 Task: Create a dramatic light and shadow effect with high-contrast studio lighting.
Action: Mouse pressed left at (606, 392)
Screenshot: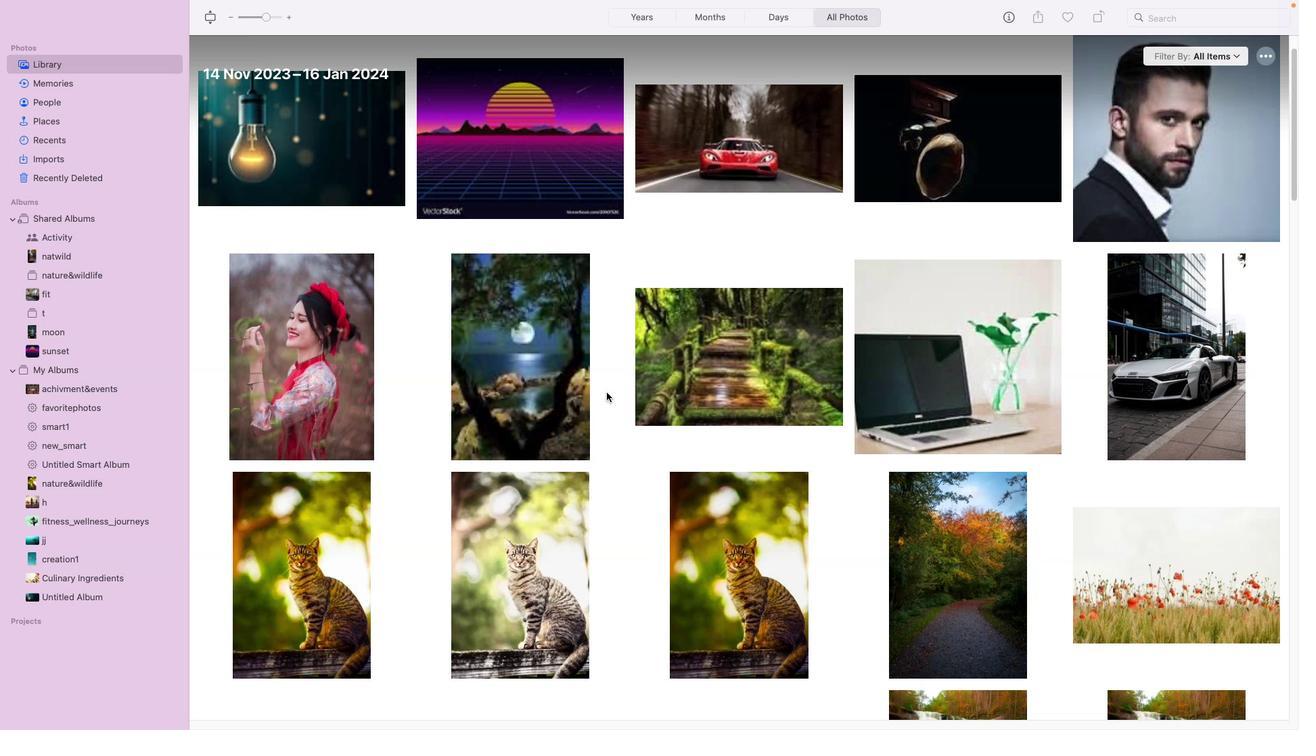 
Action: Mouse moved to (303, 386)
Screenshot: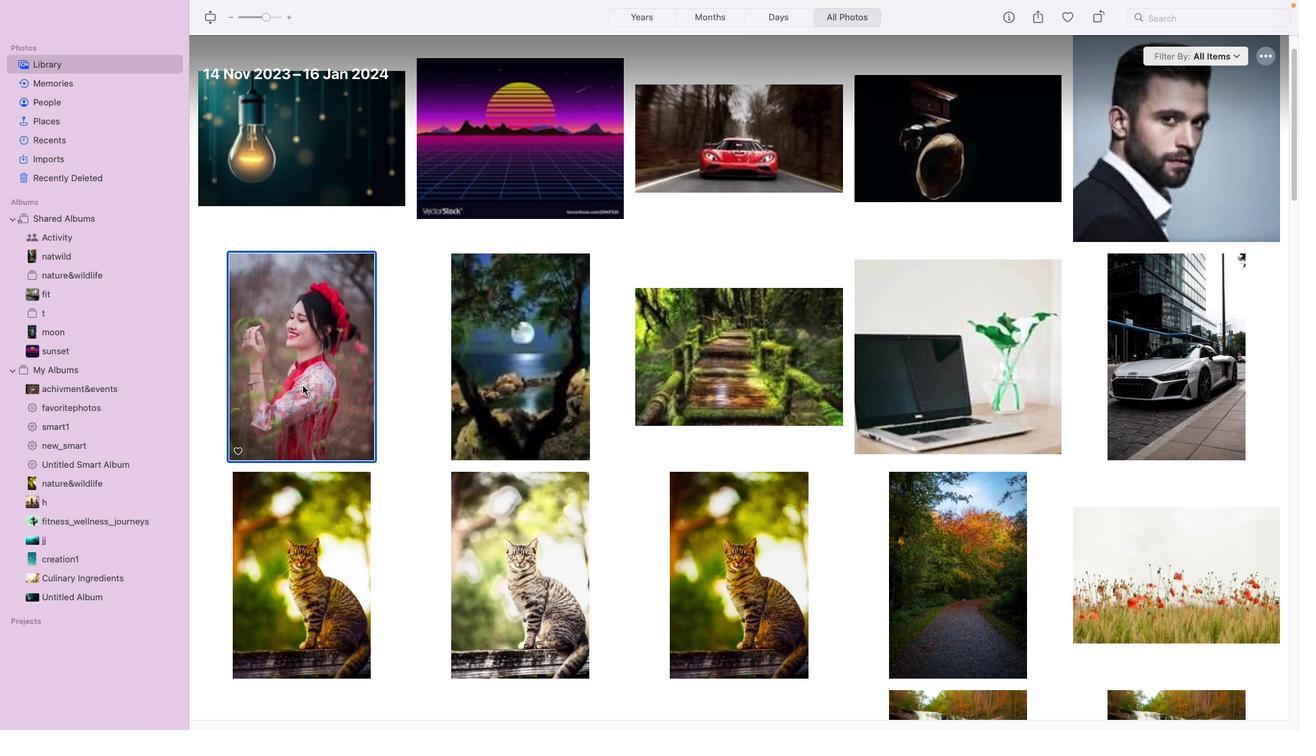 
Action: Mouse pressed left at (303, 386)
Screenshot: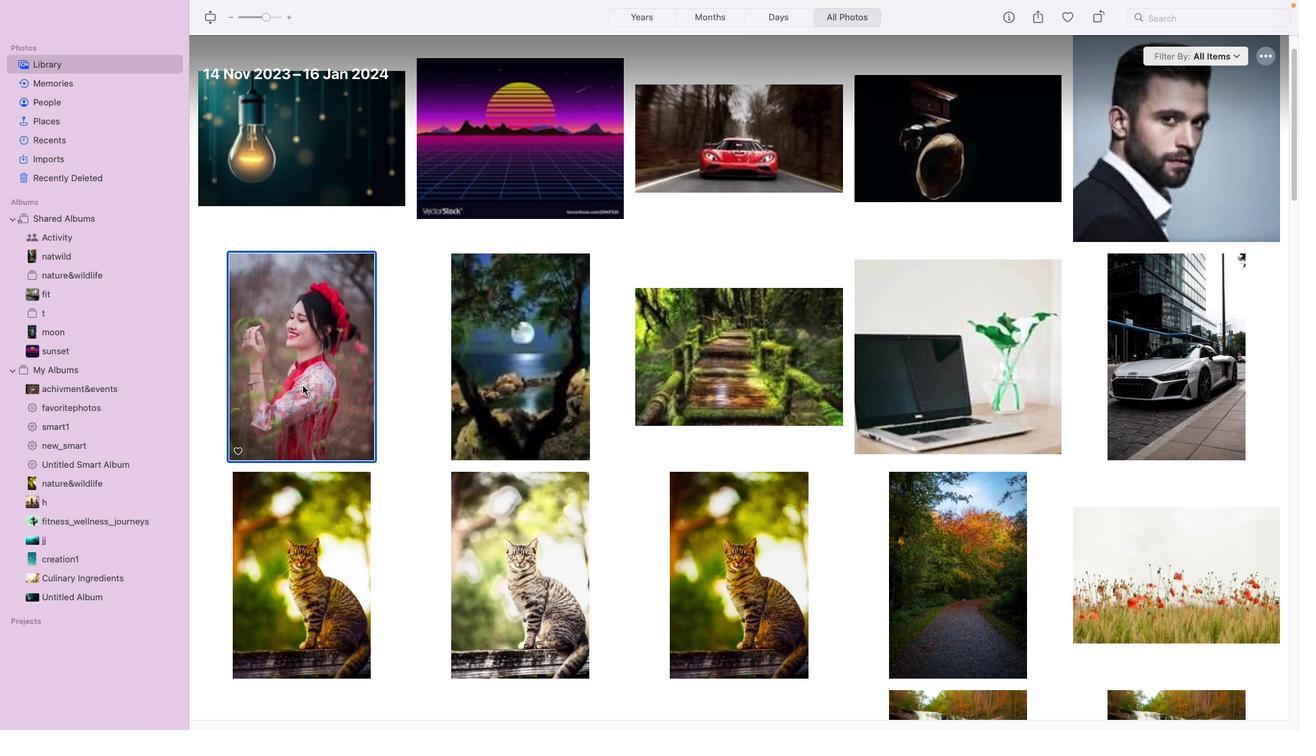 
Action: Mouse pressed left at (303, 386)
Screenshot: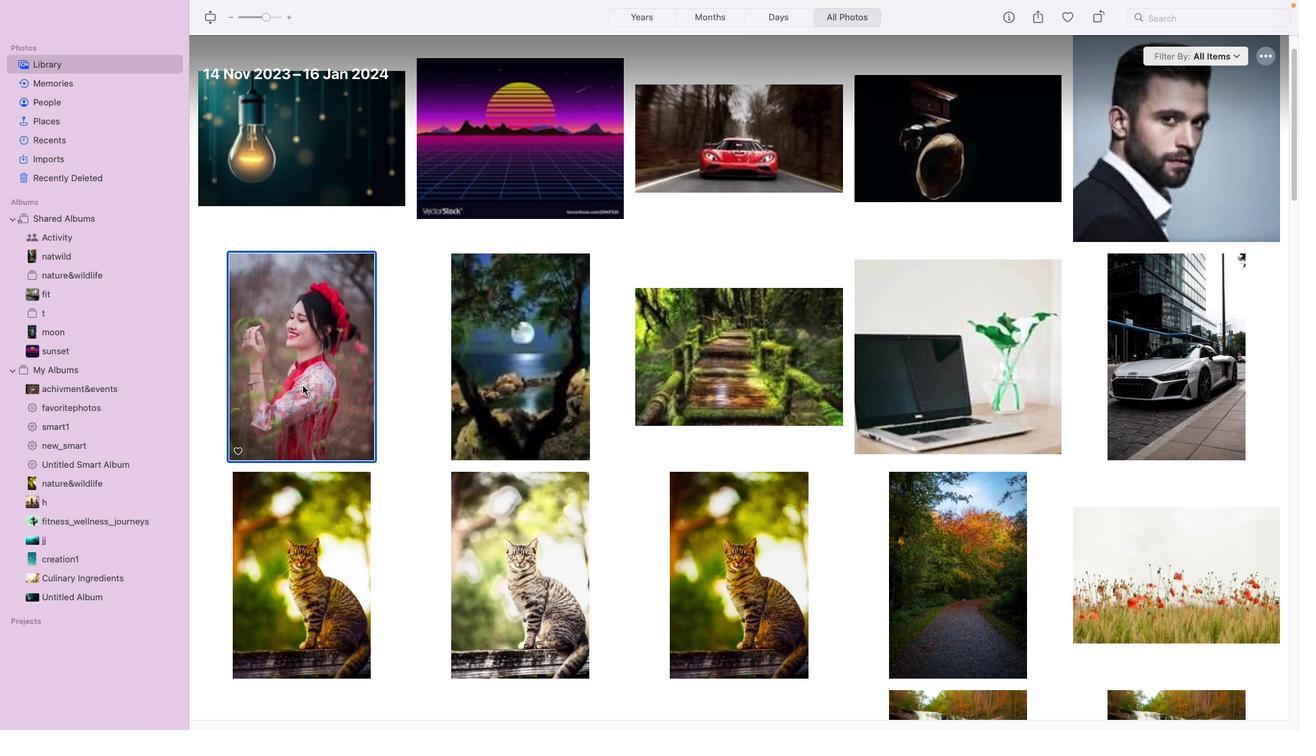 
Action: Mouse pressed left at (303, 386)
Screenshot: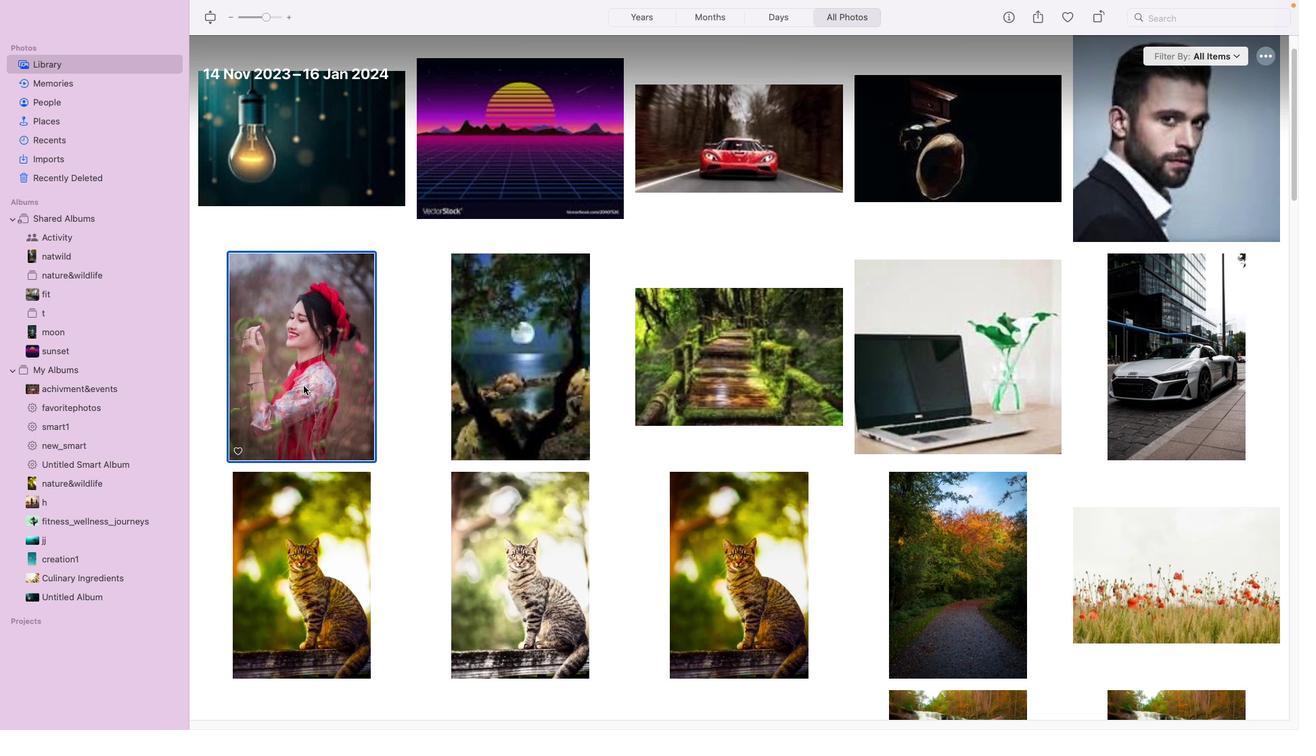 
Action: Mouse moved to (1278, 30)
Screenshot: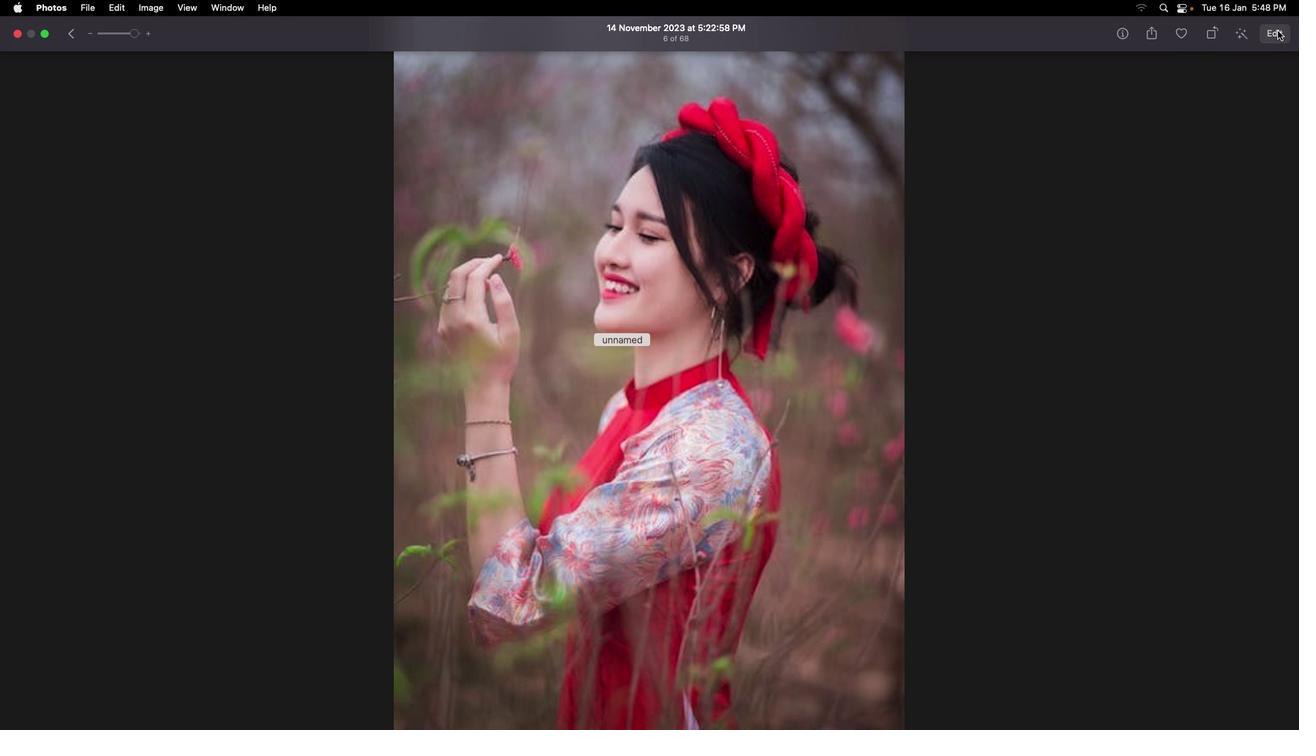 
Action: Mouse pressed left at (1278, 30)
Screenshot: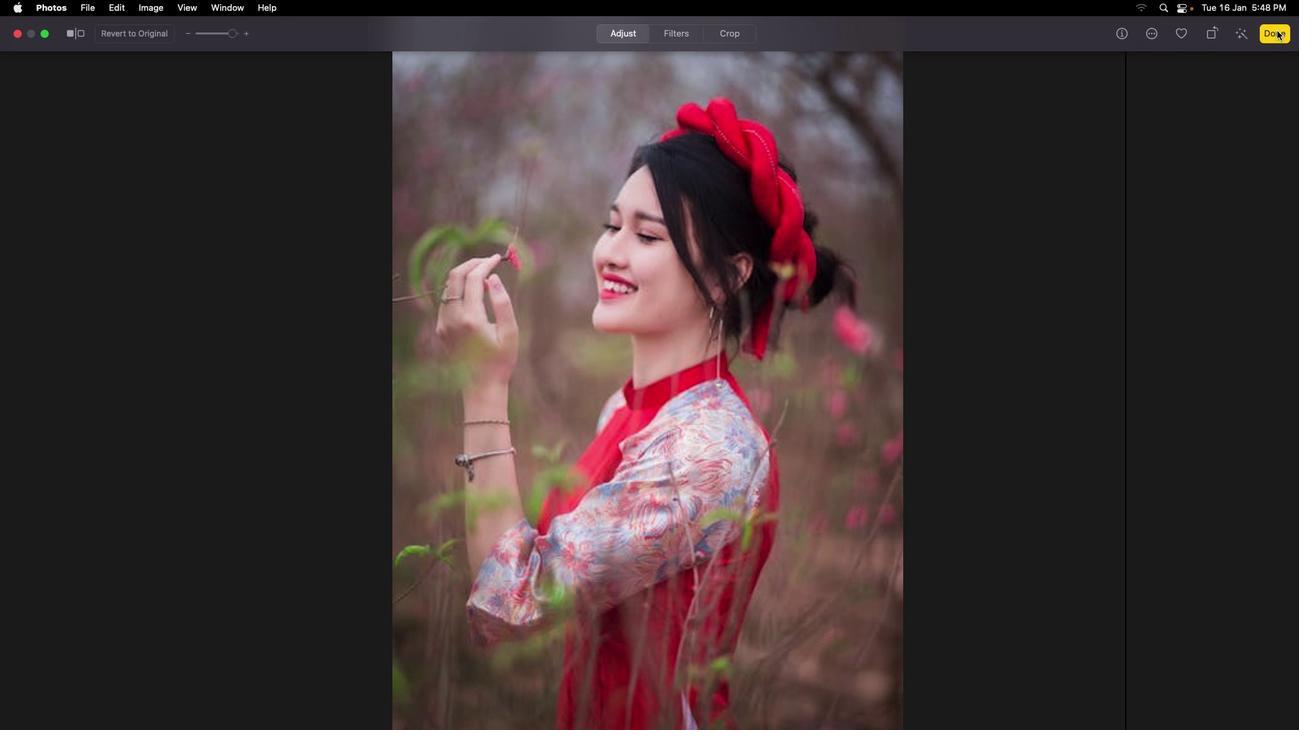 
Action: Mouse moved to (1205, 167)
Screenshot: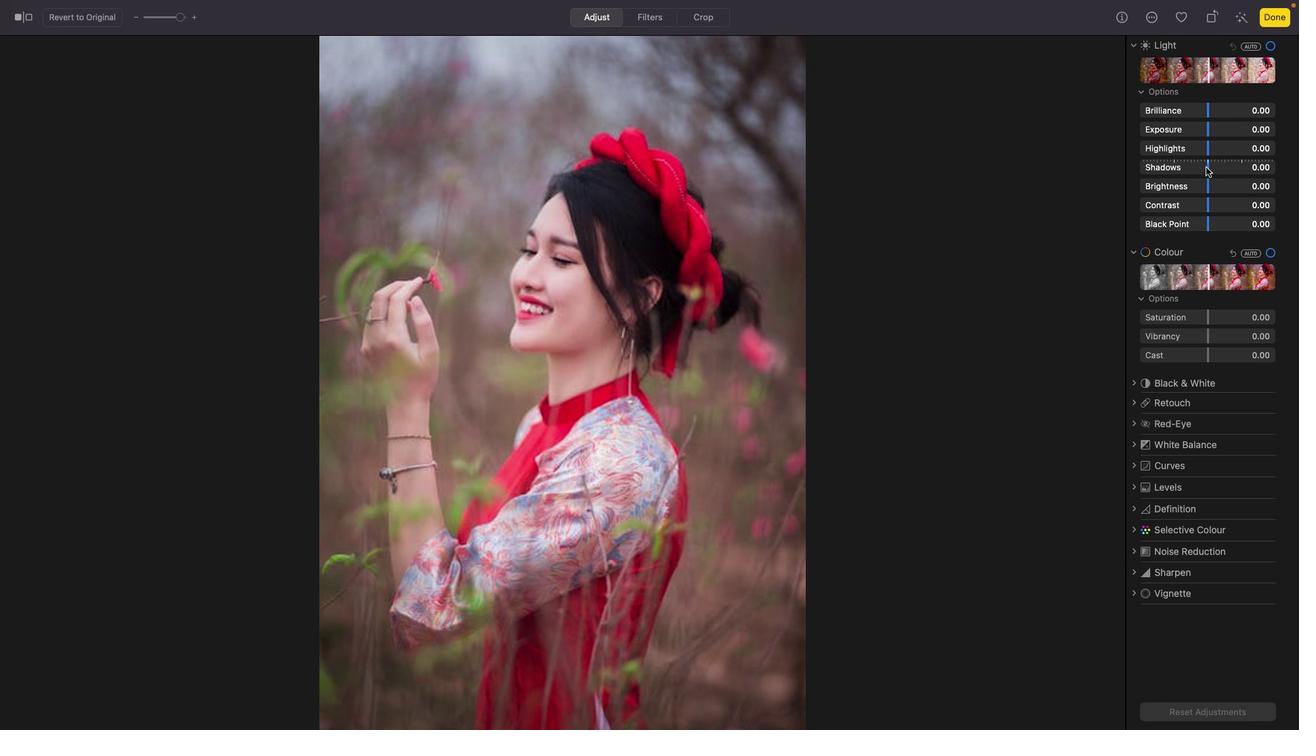 
Action: Mouse pressed left at (1205, 167)
Screenshot: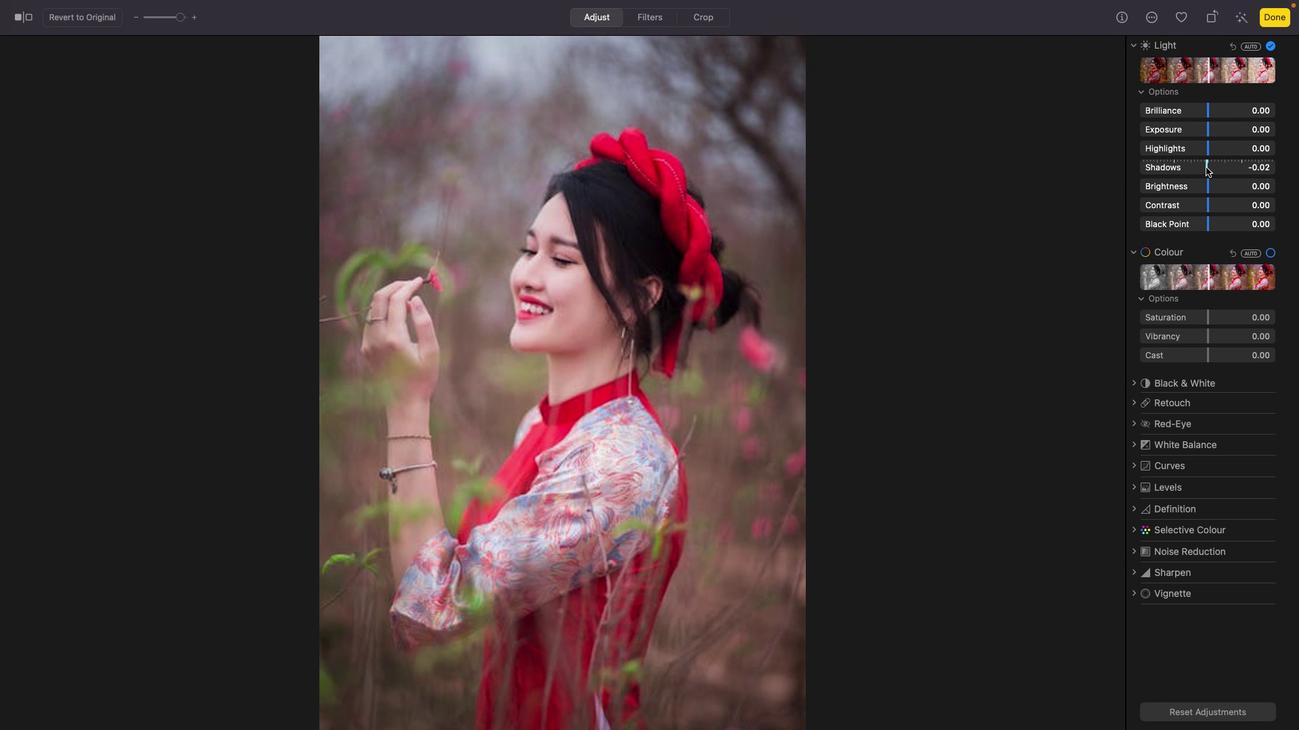 
Action: Mouse moved to (1212, 71)
Screenshot: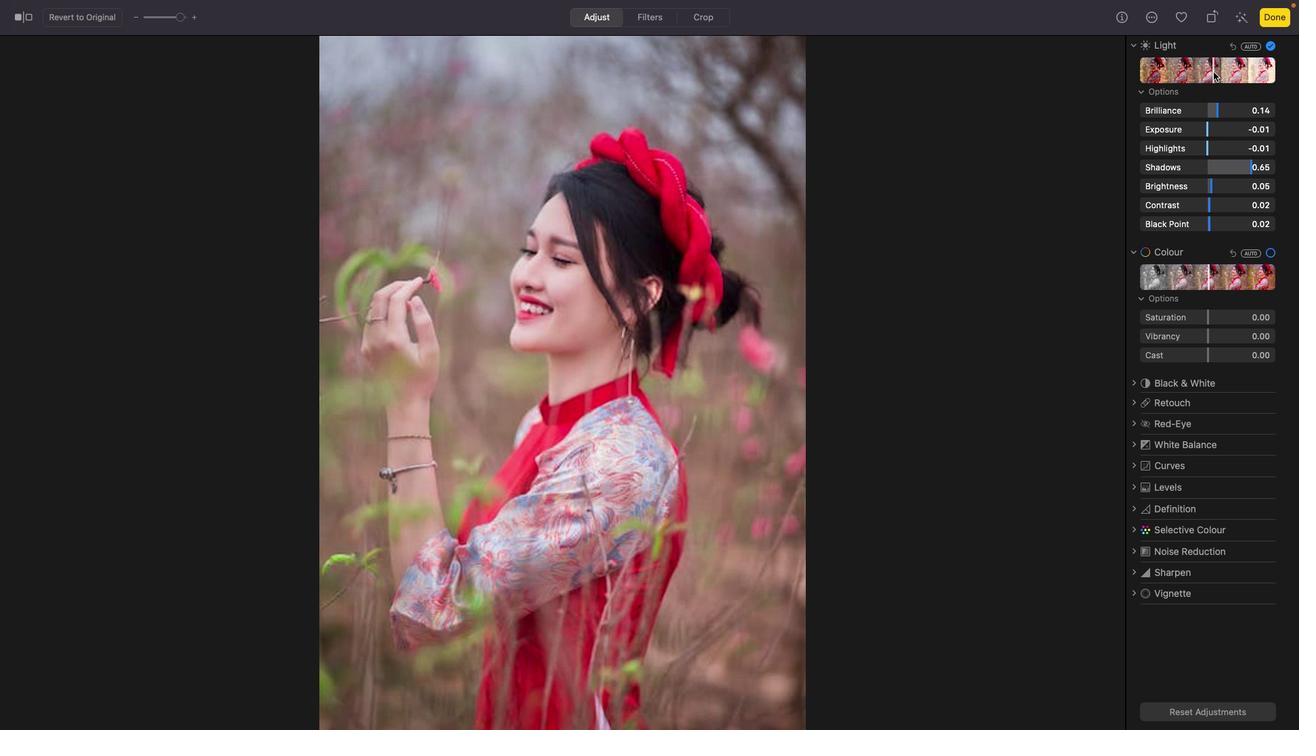 
Action: Mouse pressed left at (1212, 71)
Screenshot: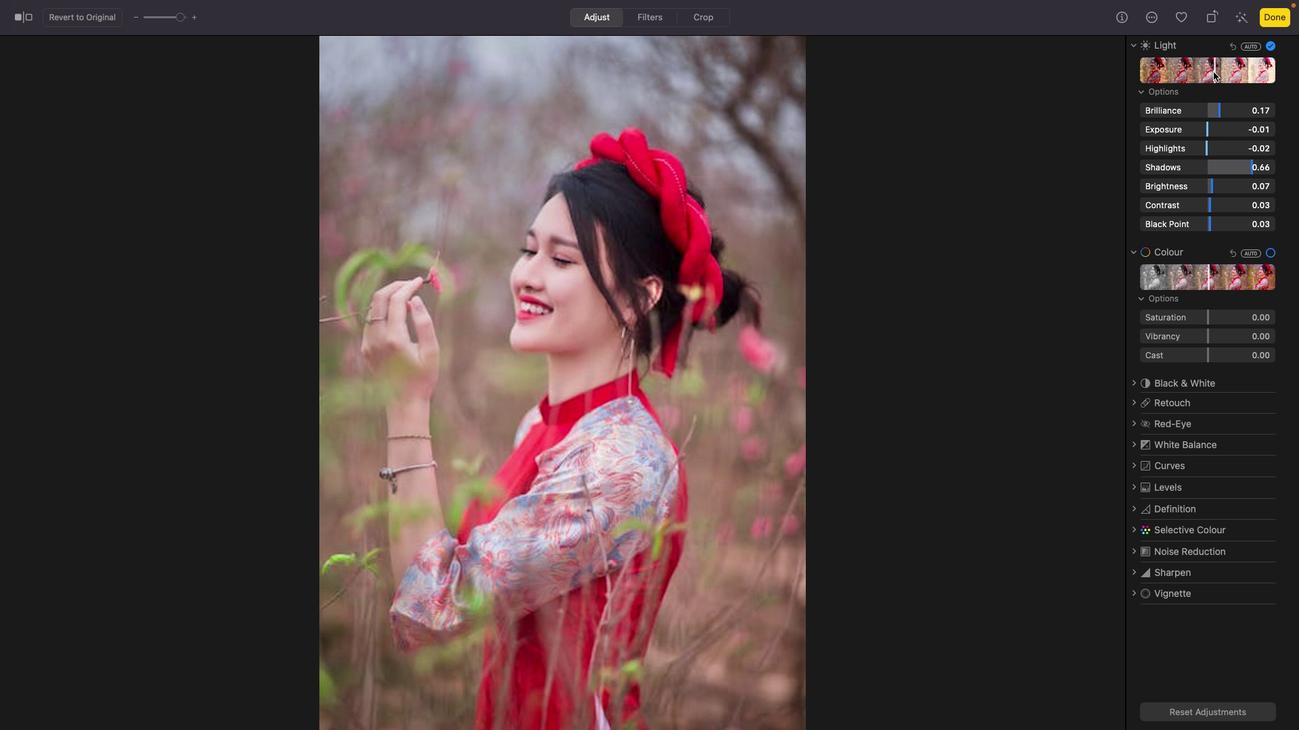 
Action: Mouse moved to (1261, 166)
Screenshot: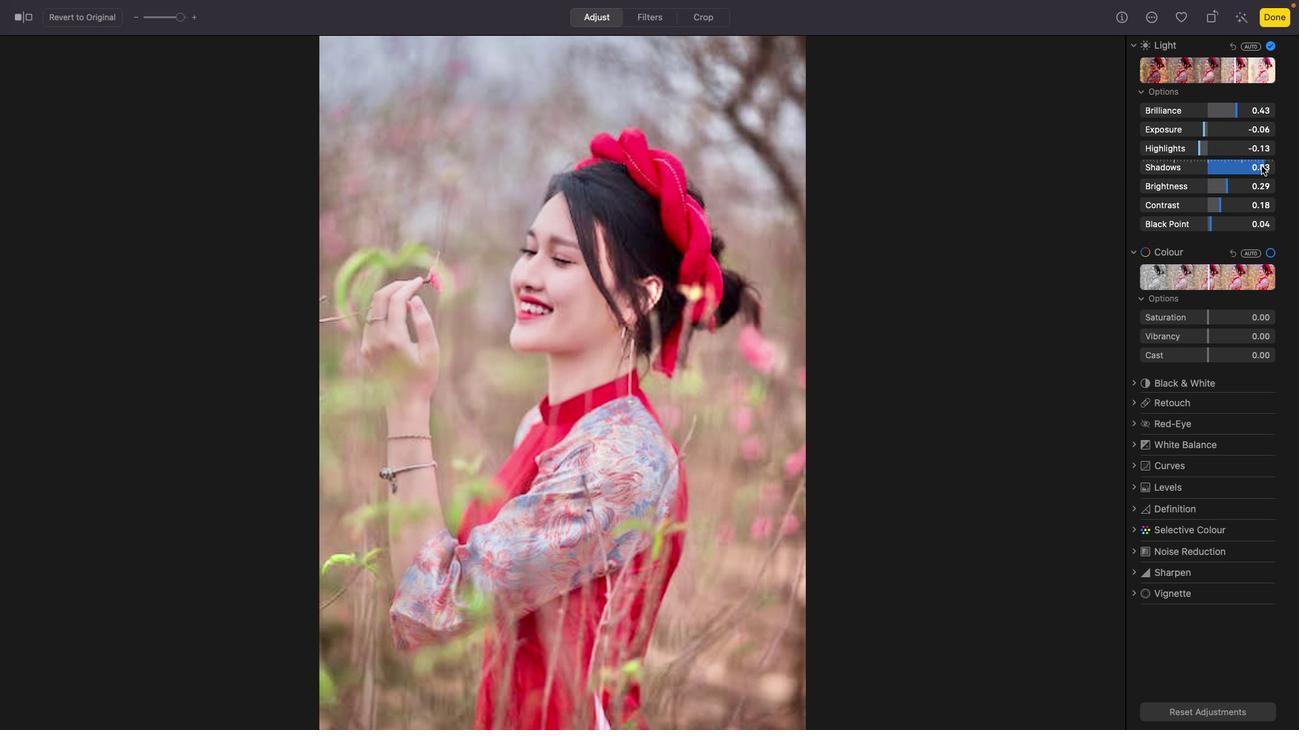 
Action: Mouse pressed left at (1261, 166)
Screenshot: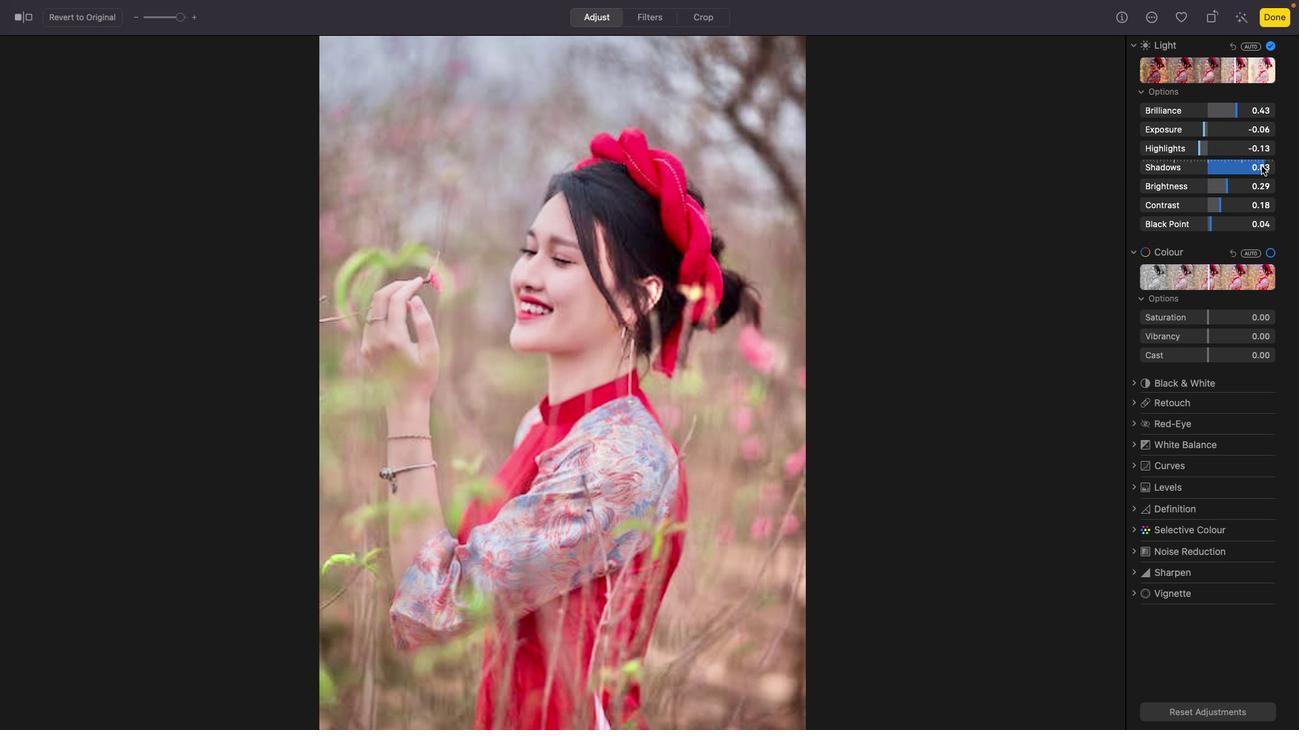 
Action: Mouse moved to (1235, 72)
Screenshot: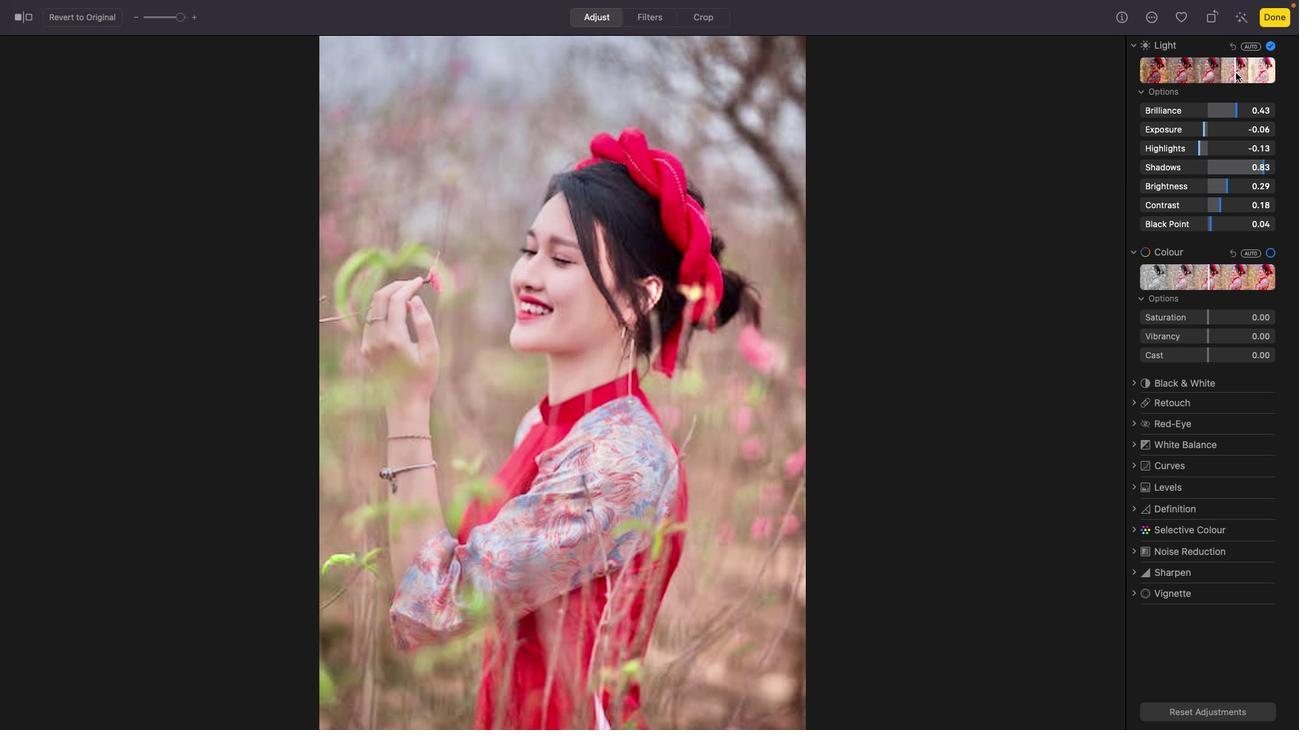 
Action: Mouse pressed left at (1235, 72)
Screenshot: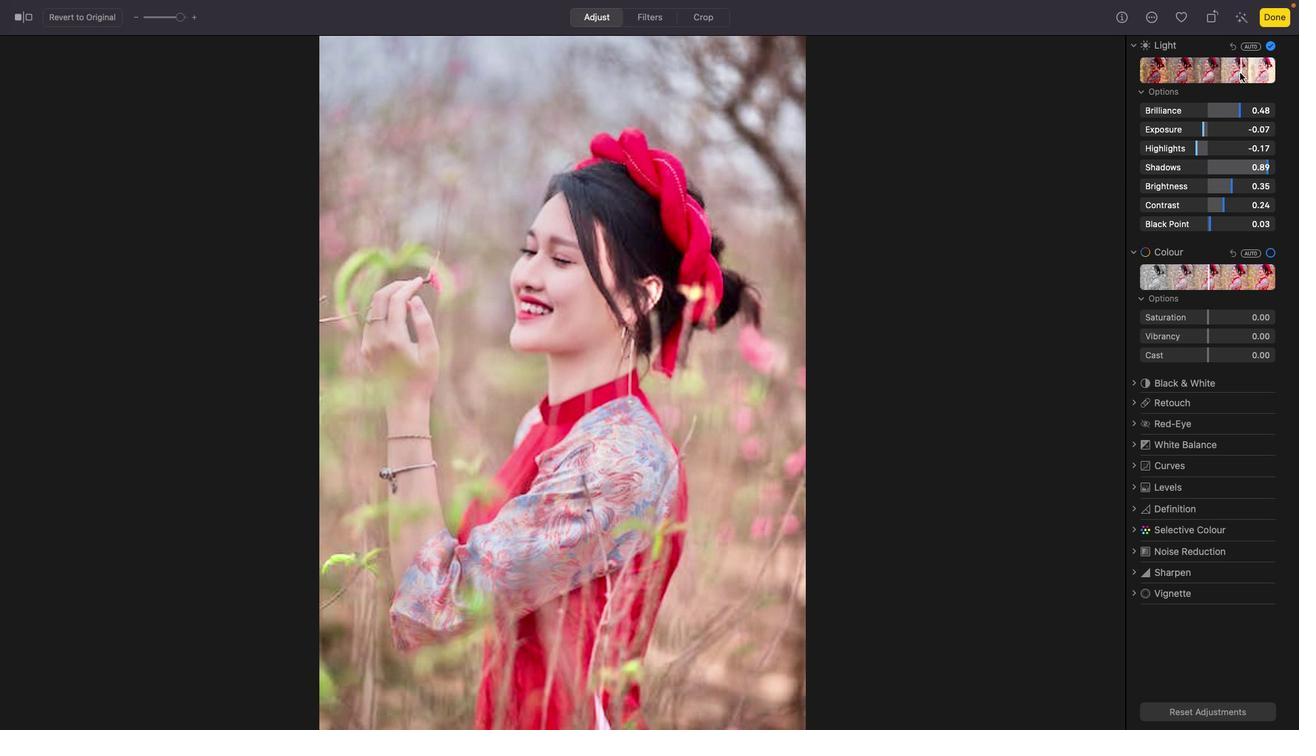 
Action: Mouse moved to (1272, 16)
Screenshot: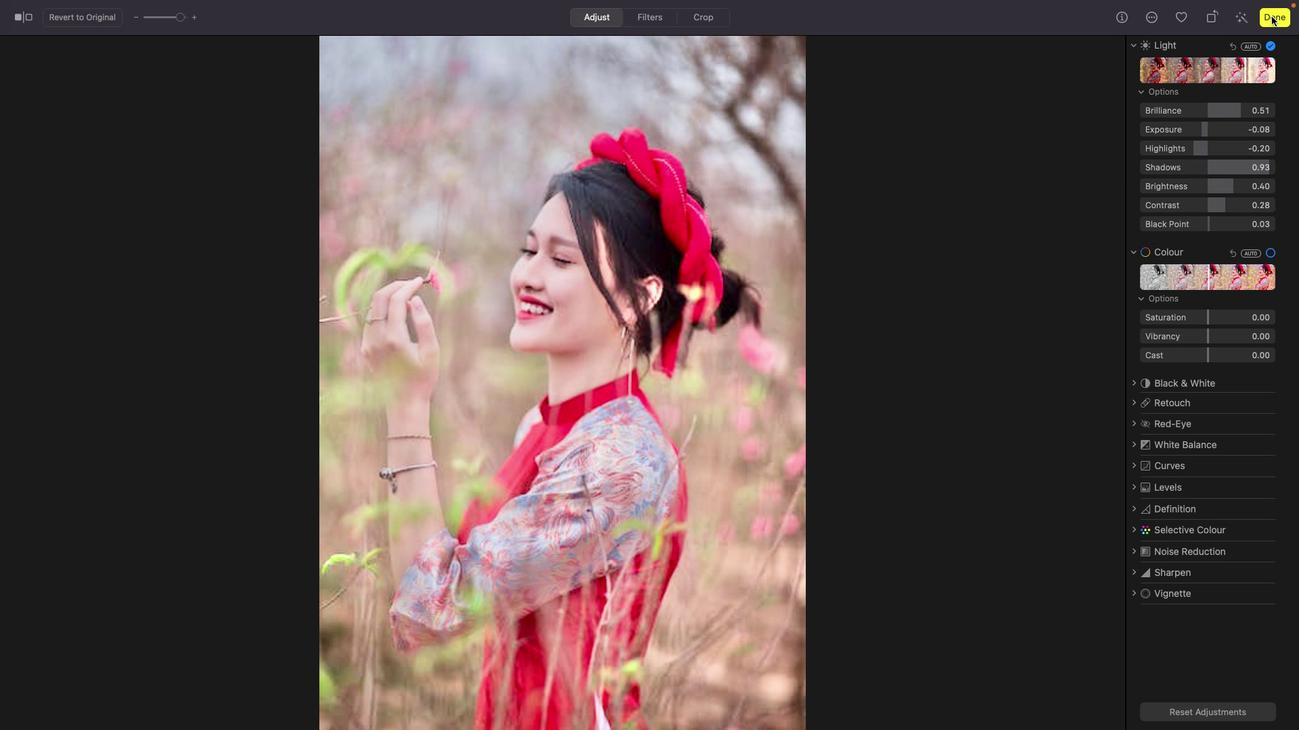 
Action: Mouse pressed left at (1272, 16)
Screenshot: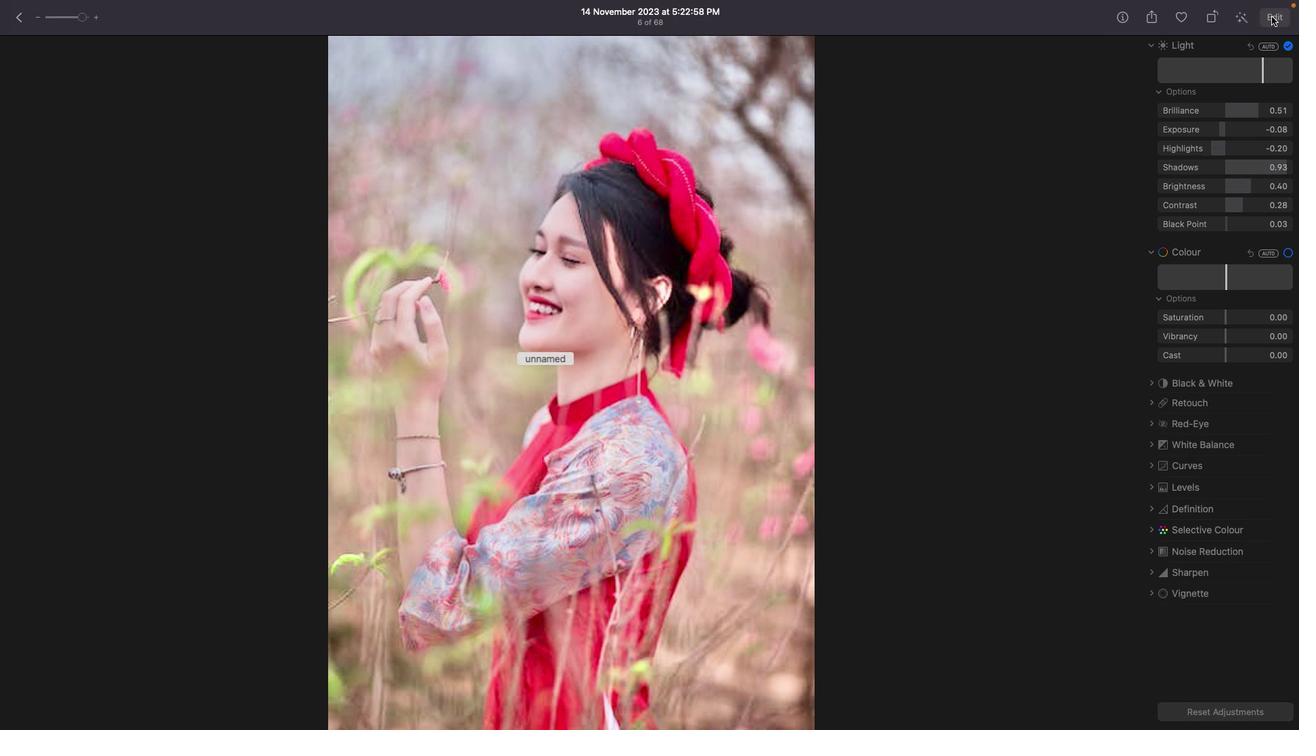 
Action: Mouse moved to (500, 54)
Screenshot: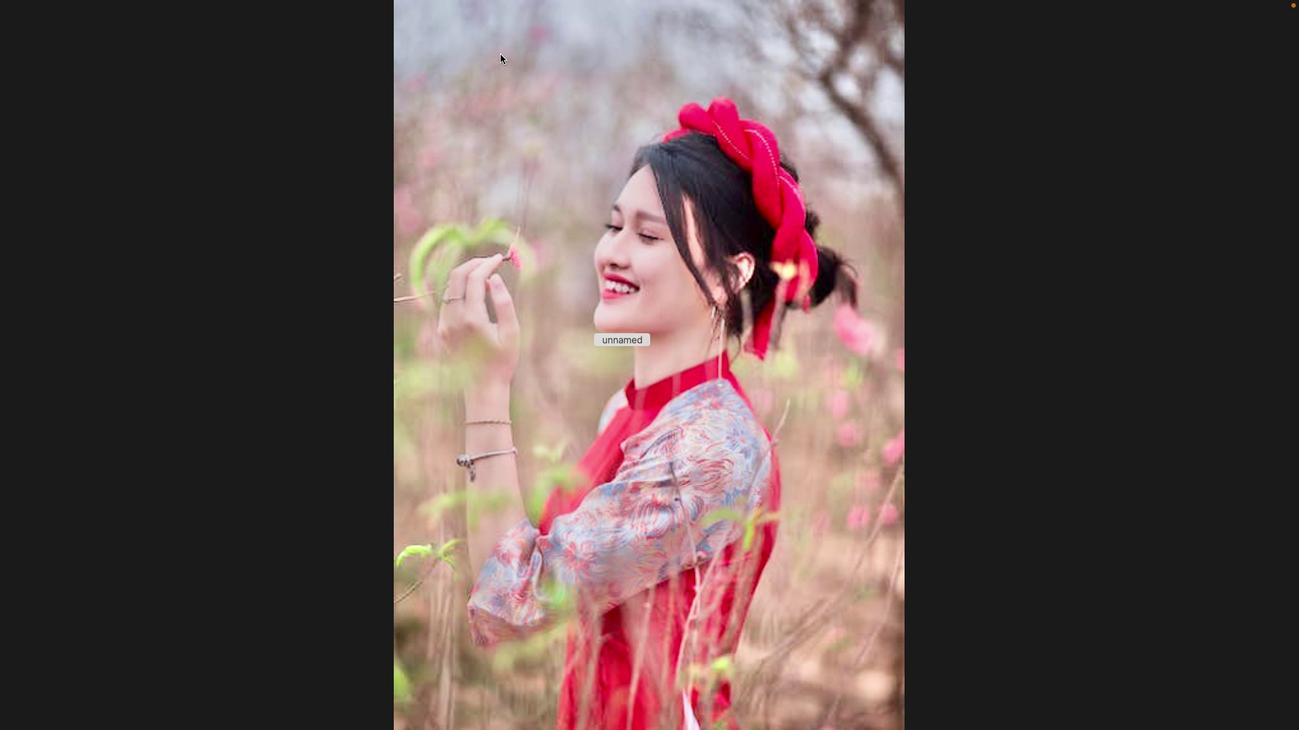 
